 Task: Change the theme color of your profile to Yellow and white.
Action: Mouse moved to (1361, 42)
Screenshot: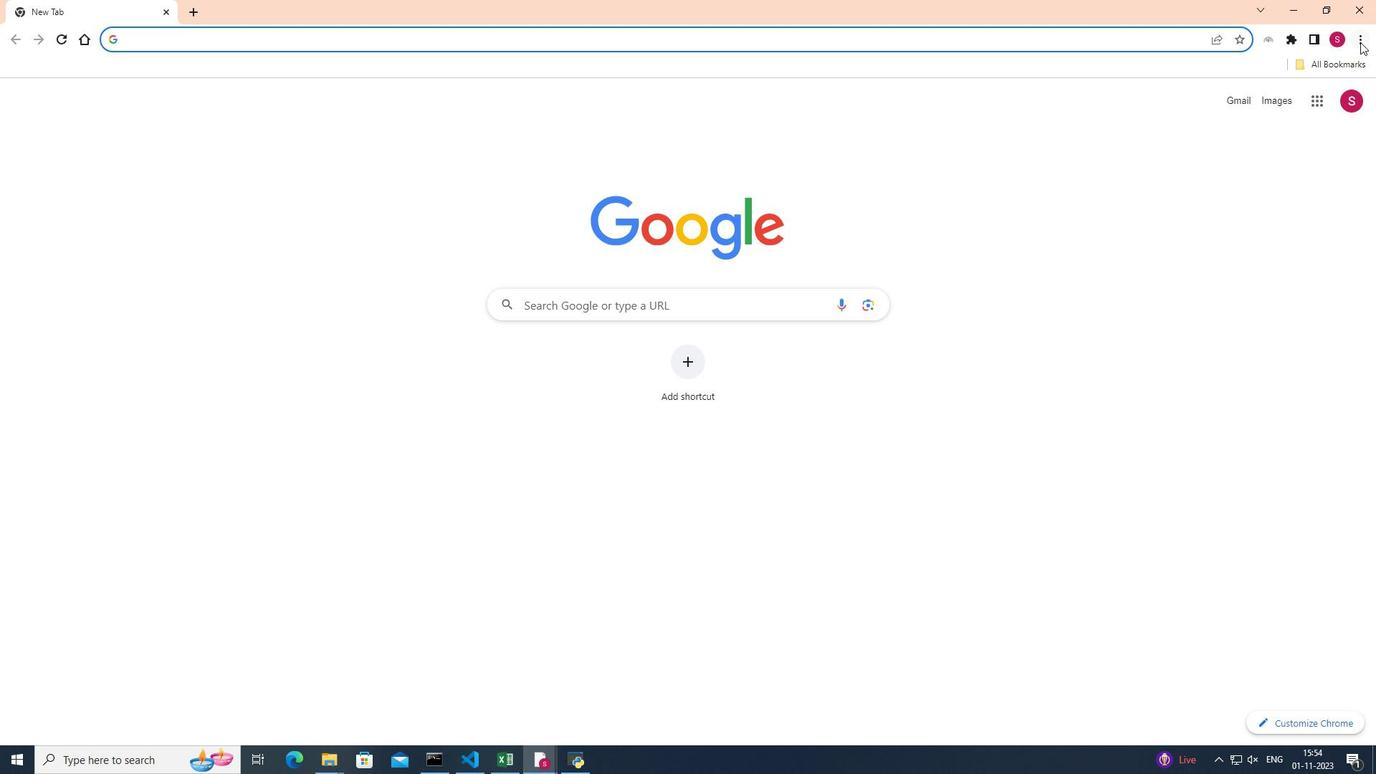 
Action: Mouse pressed left at (1361, 42)
Screenshot: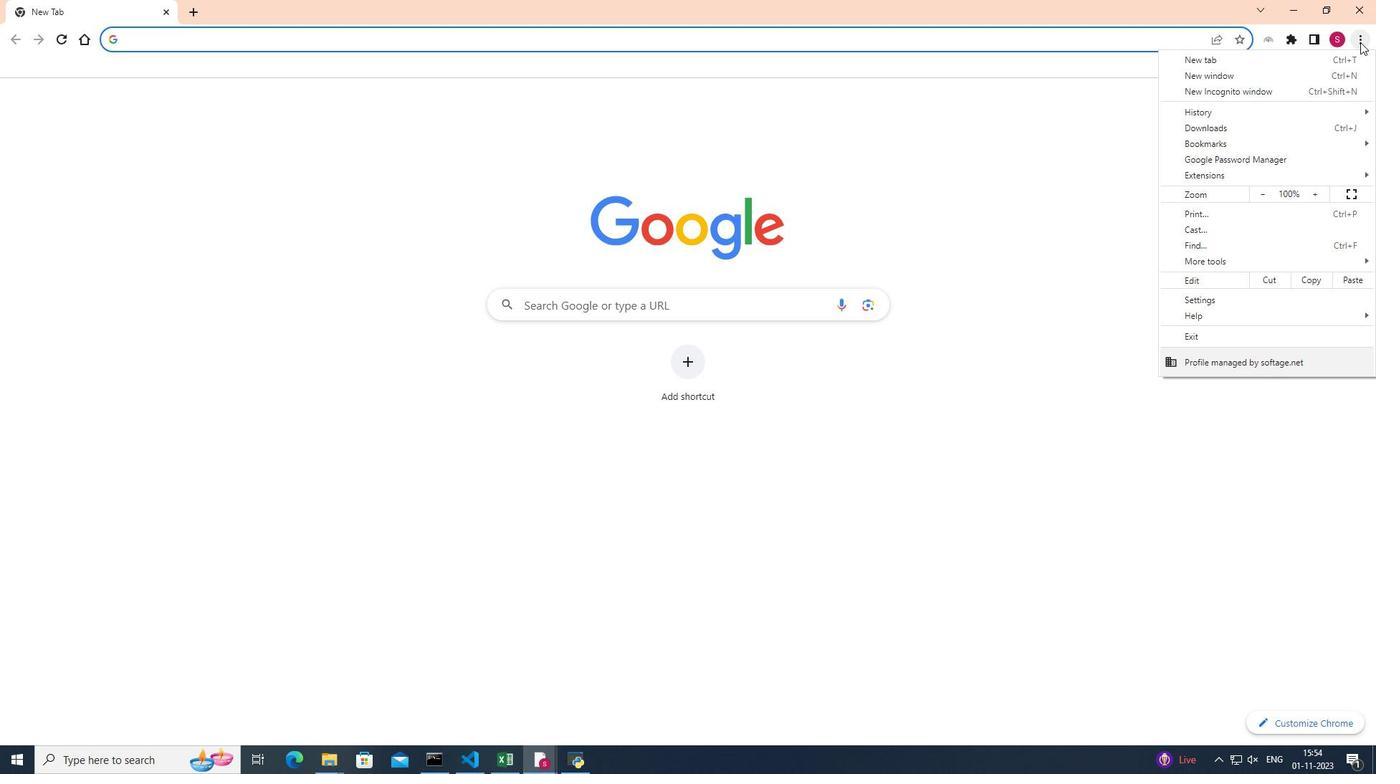 
Action: Mouse moved to (1221, 297)
Screenshot: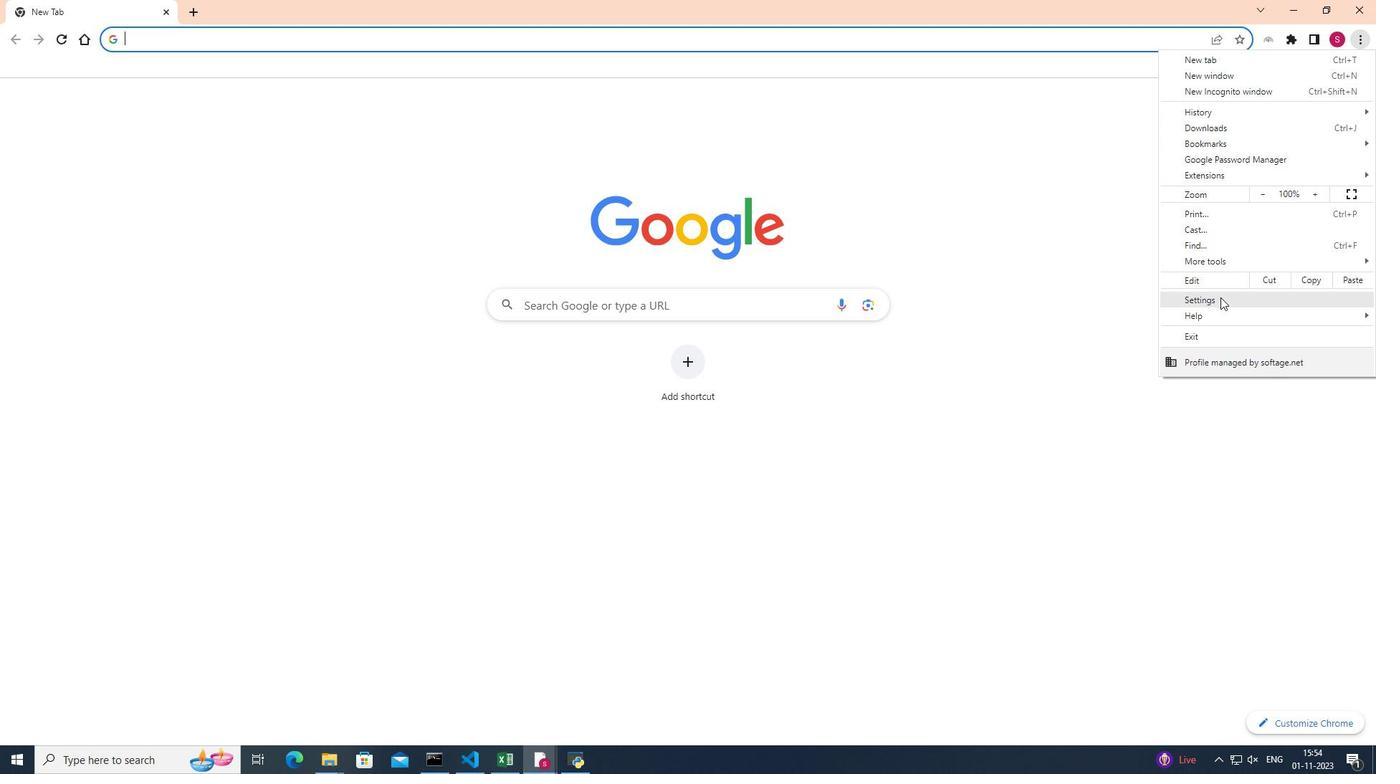 
Action: Mouse pressed left at (1221, 297)
Screenshot: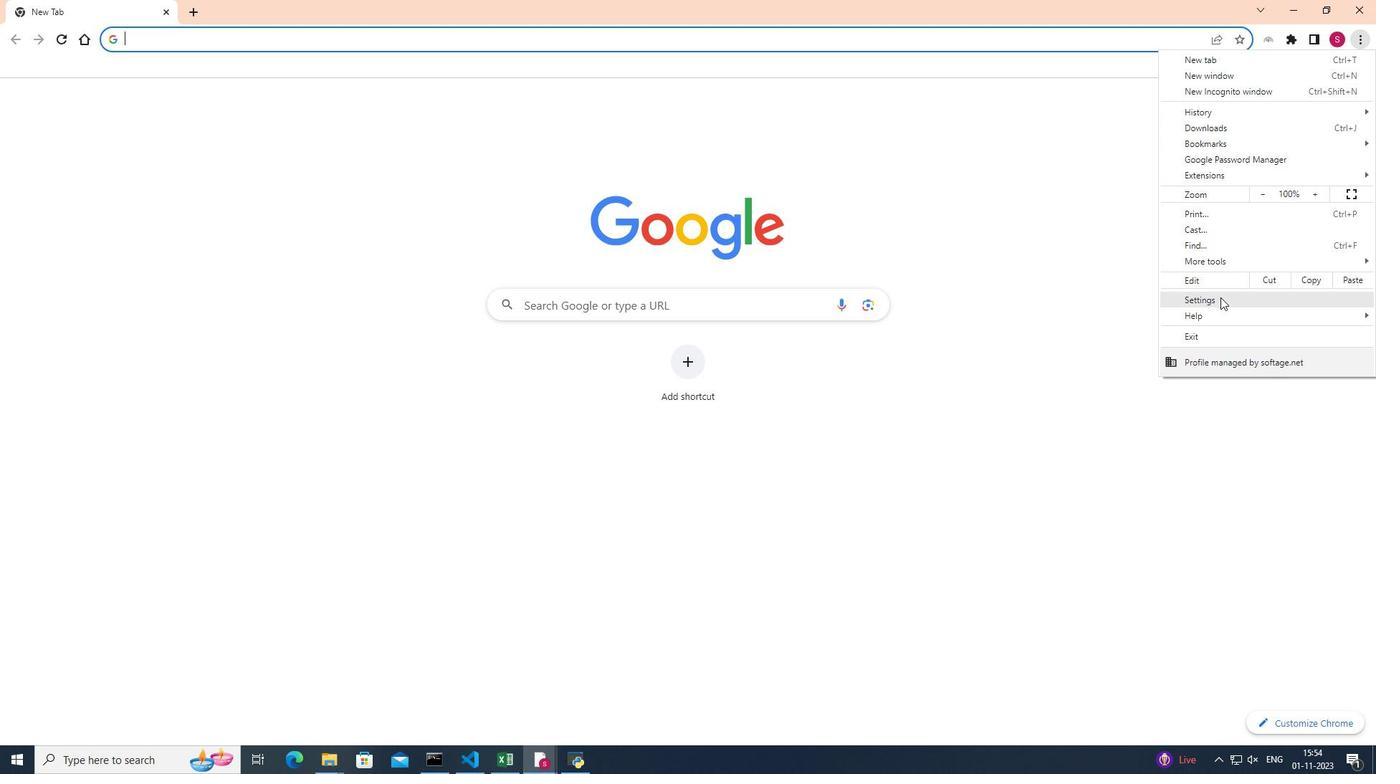 
Action: Mouse moved to (725, 332)
Screenshot: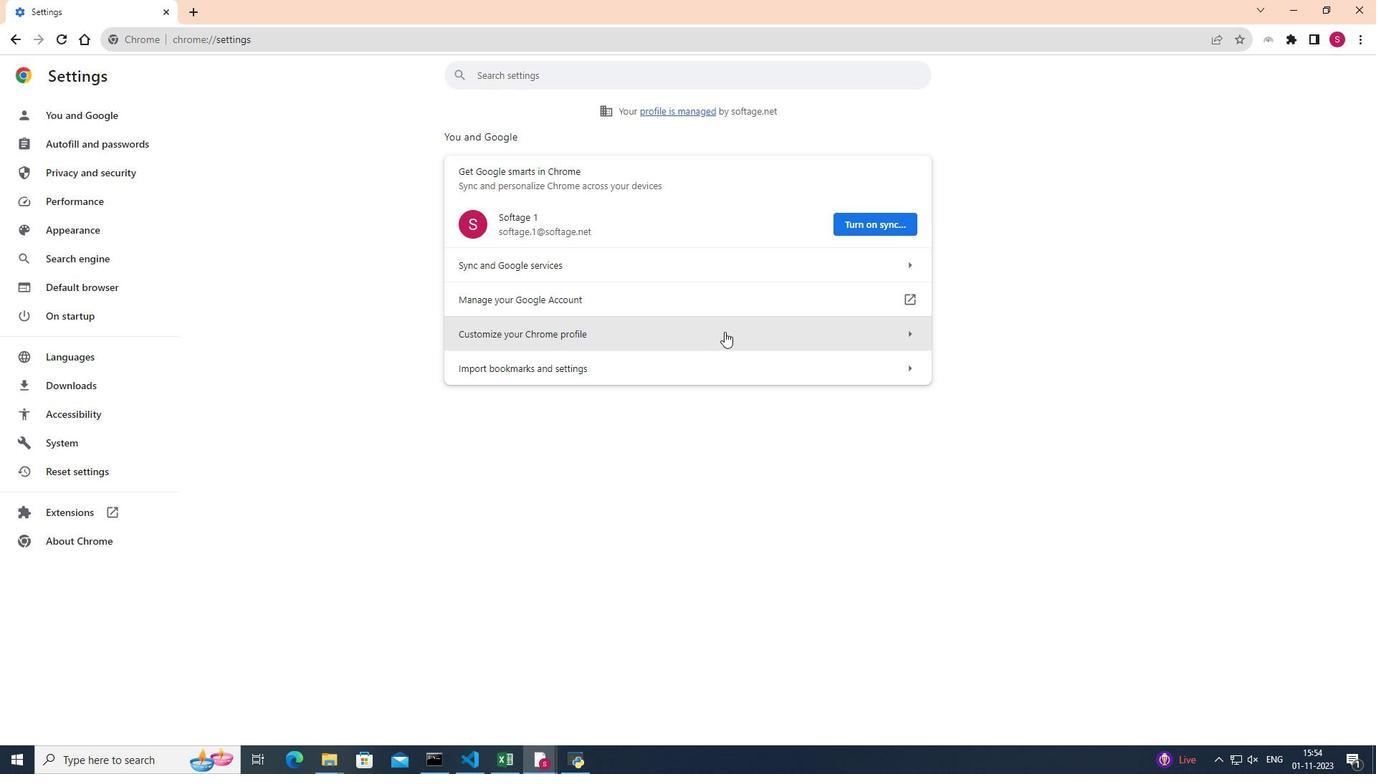 
Action: Mouse pressed left at (725, 332)
Screenshot: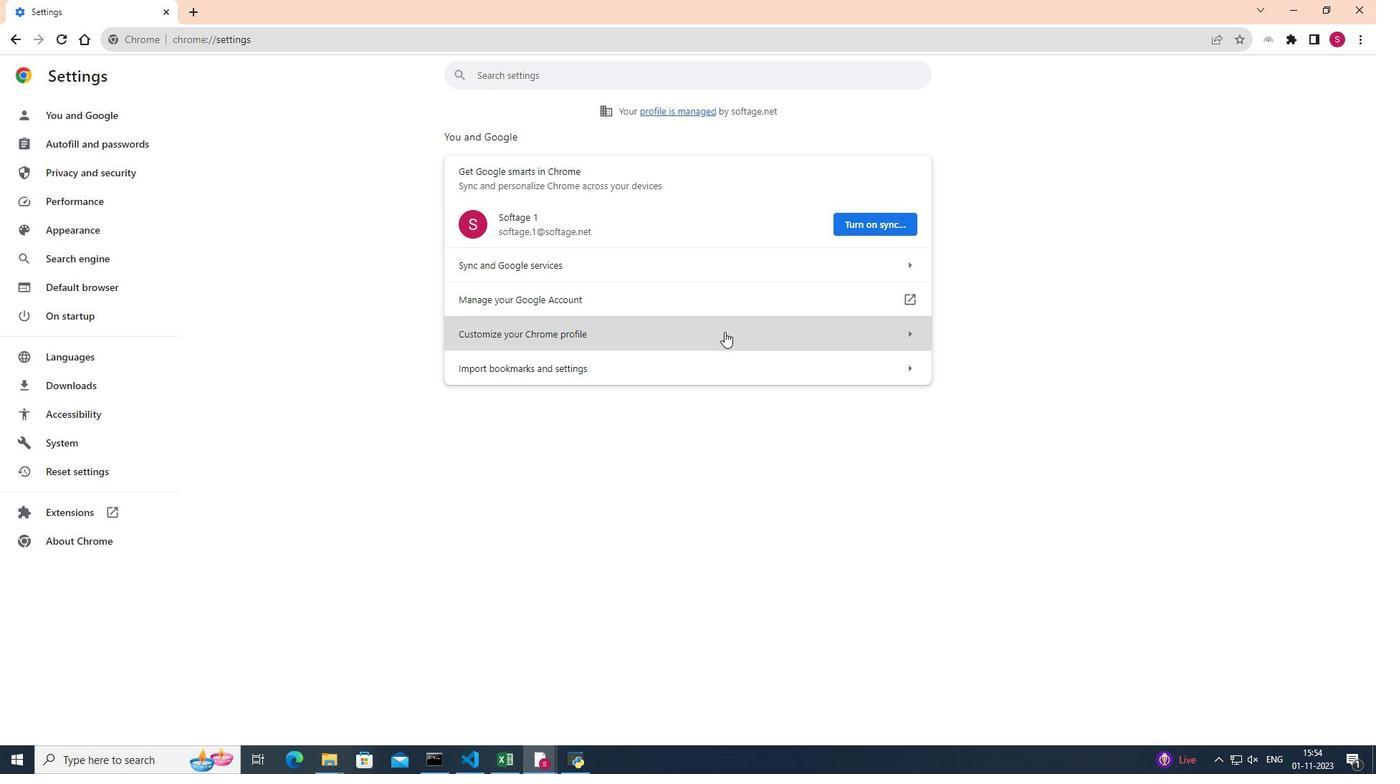 
Action: Mouse moved to (593, 341)
Screenshot: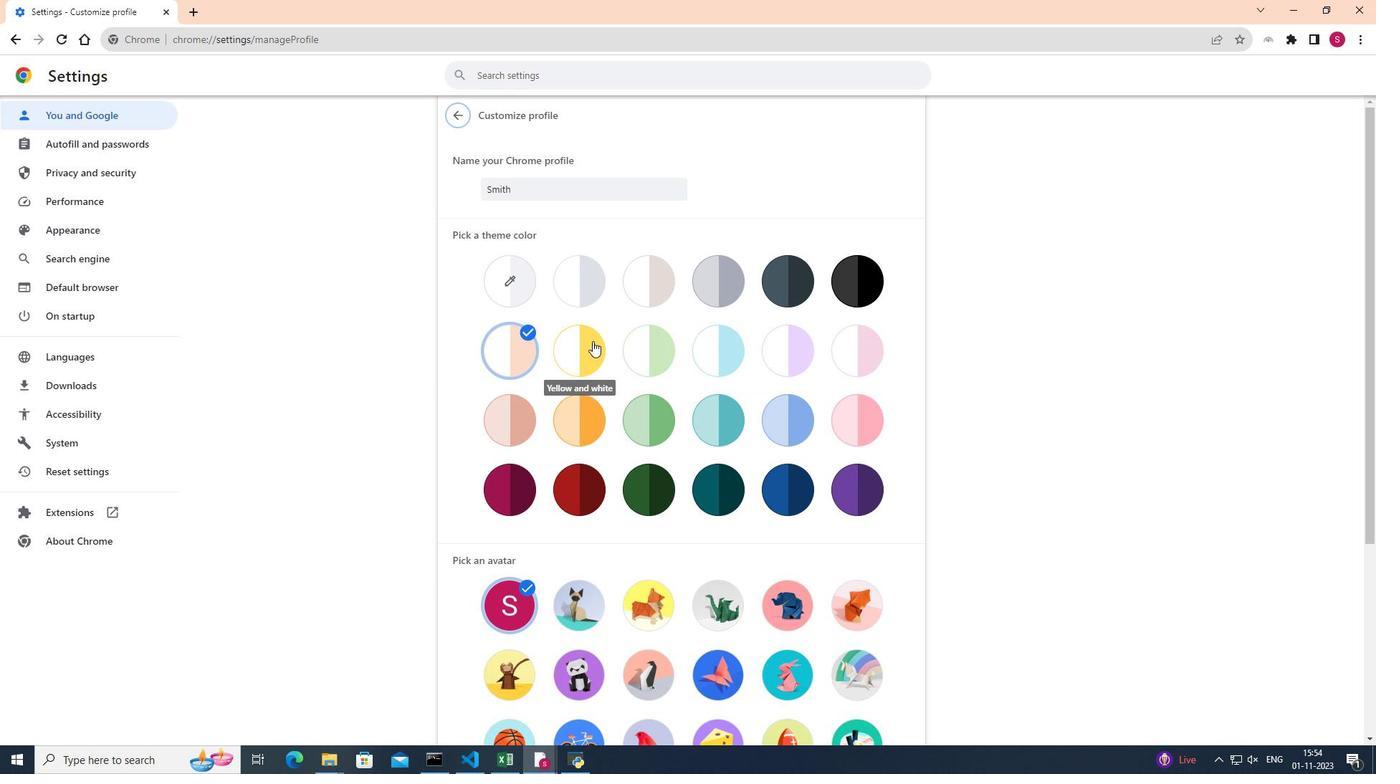 
Action: Mouse pressed left at (593, 341)
Screenshot: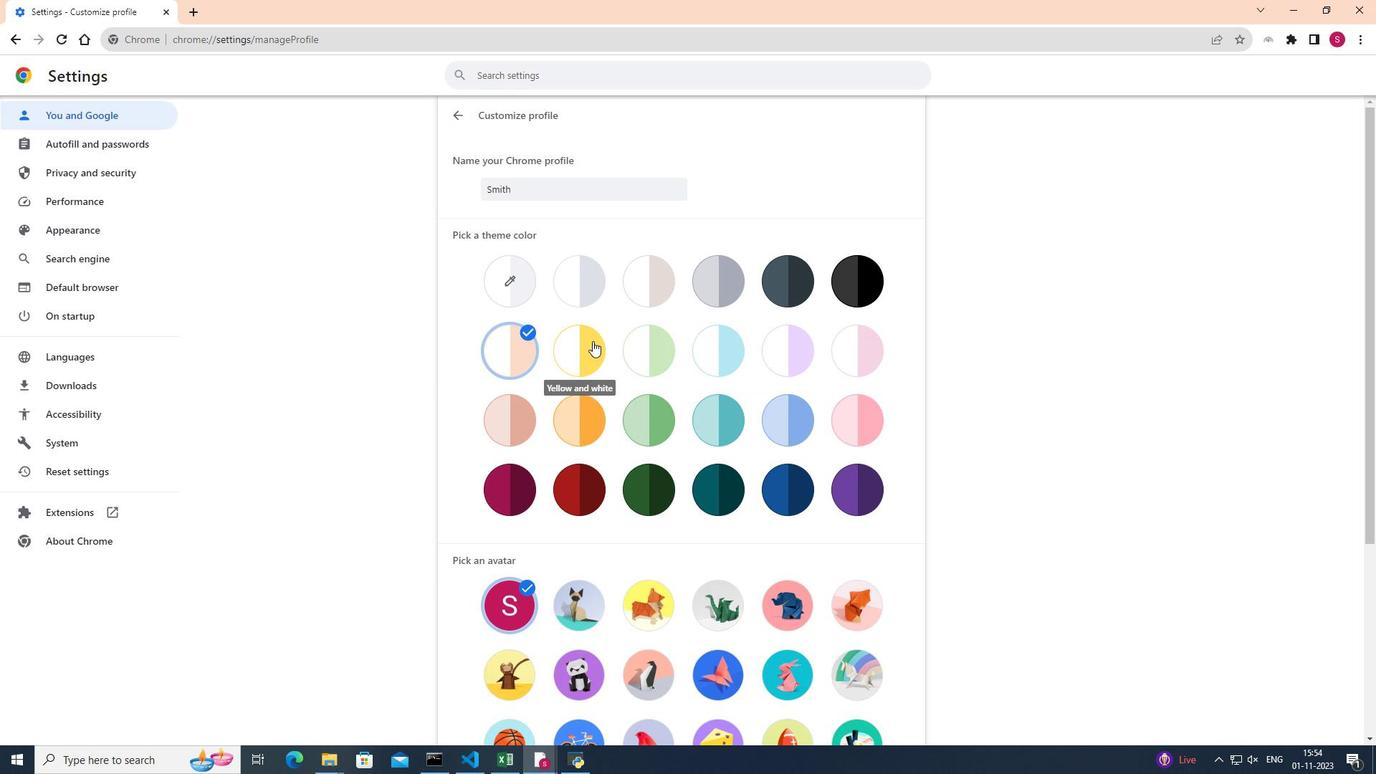 
